 Task: Reply All to email with the signature Finley Cooper with the subject 'Request for a white paper' from softage.1@softage.net with the message 'Could you please confirm if the invoice has been paid?'
Action: Mouse moved to (1026, 244)
Screenshot: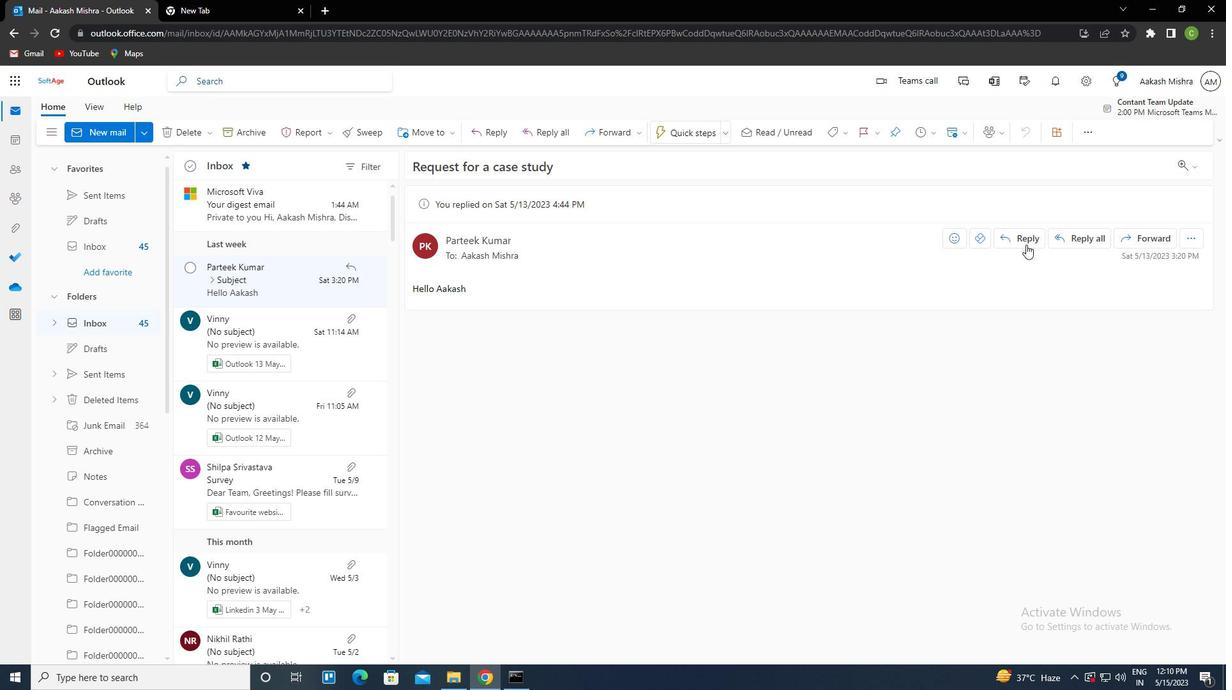 
Action: Mouse pressed left at (1026, 244)
Screenshot: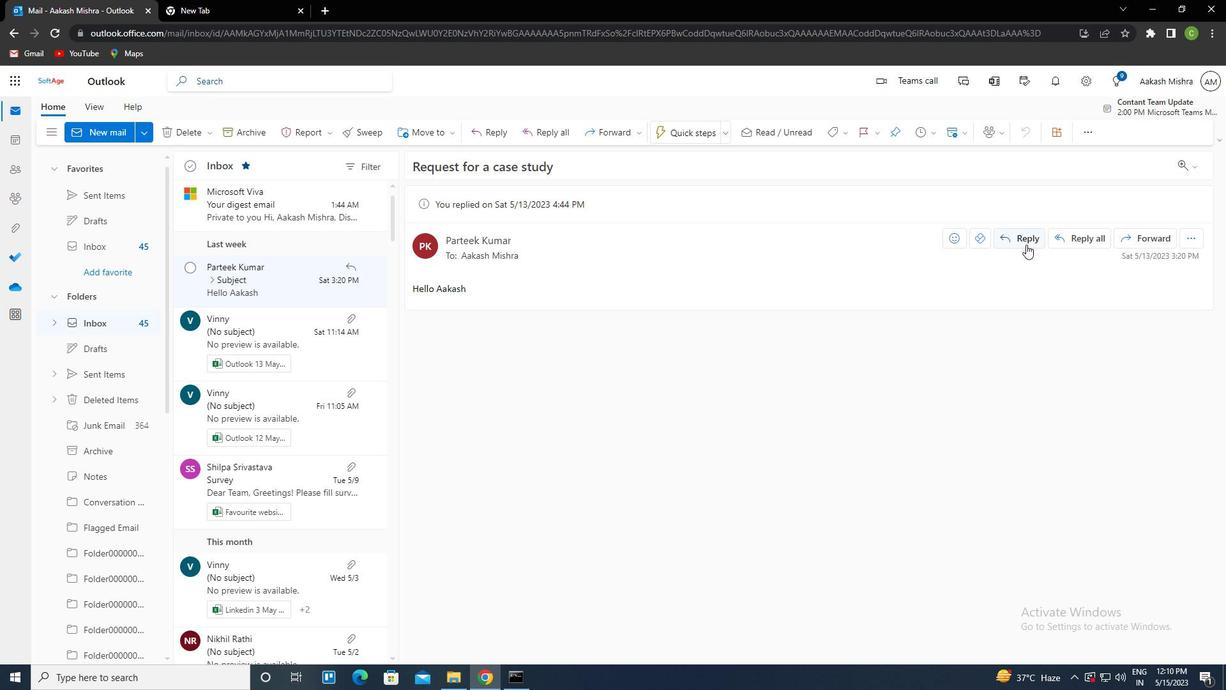 
Action: Mouse moved to (831, 140)
Screenshot: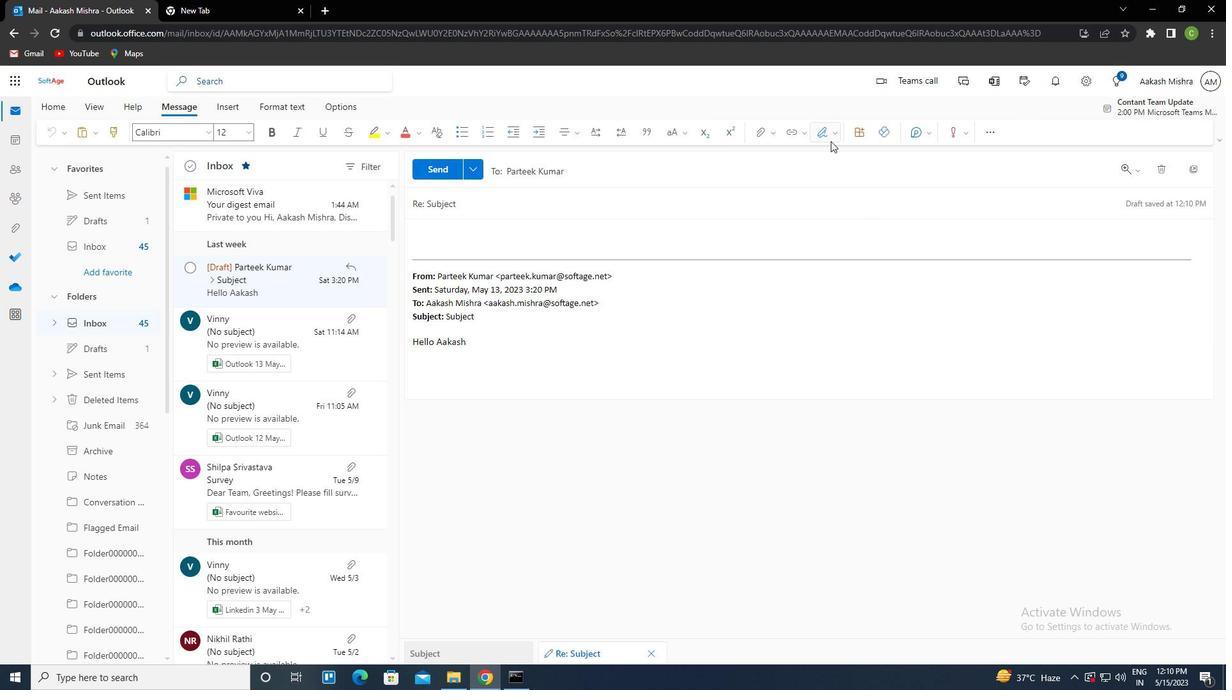 
Action: Mouse pressed left at (831, 140)
Screenshot: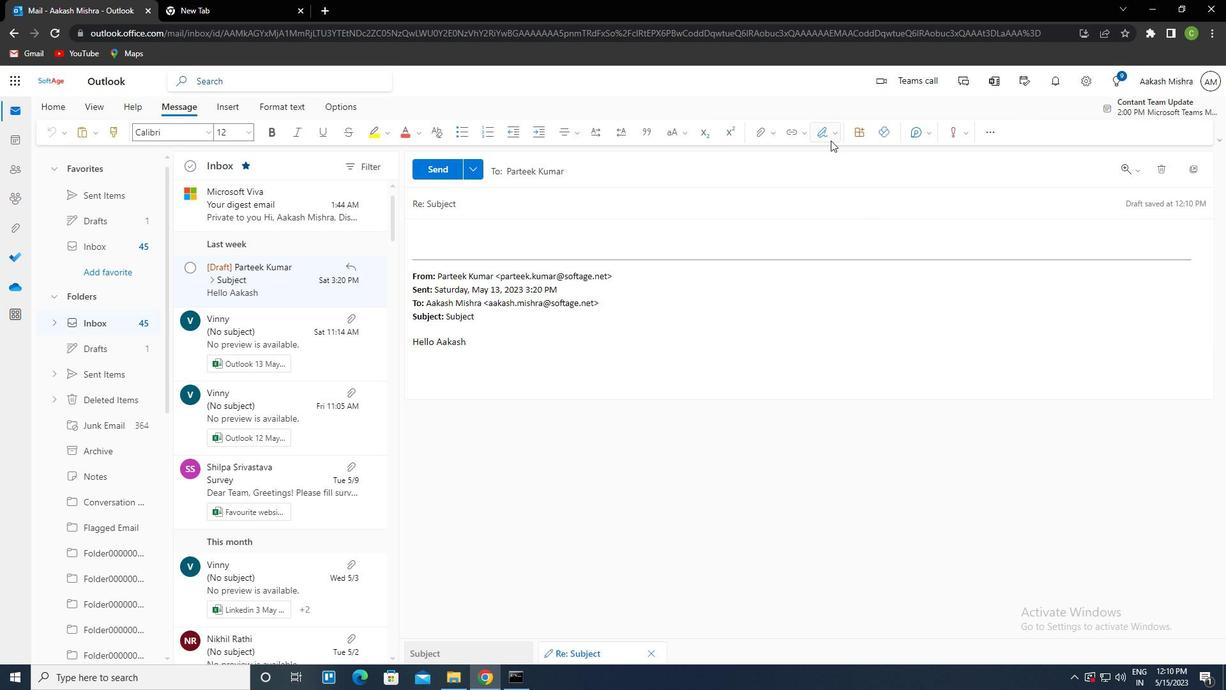 
Action: Mouse moved to (816, 181)
Screenshot: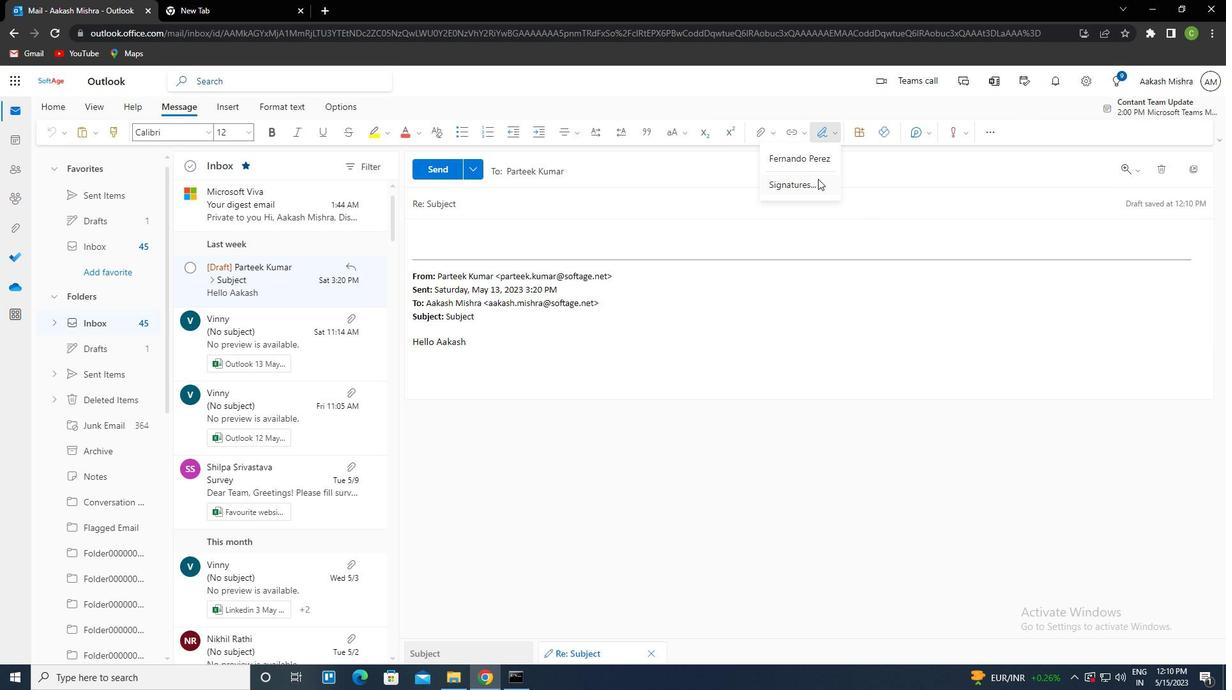 
Action: Mouse pressed left at (816, 181)
Screenshot: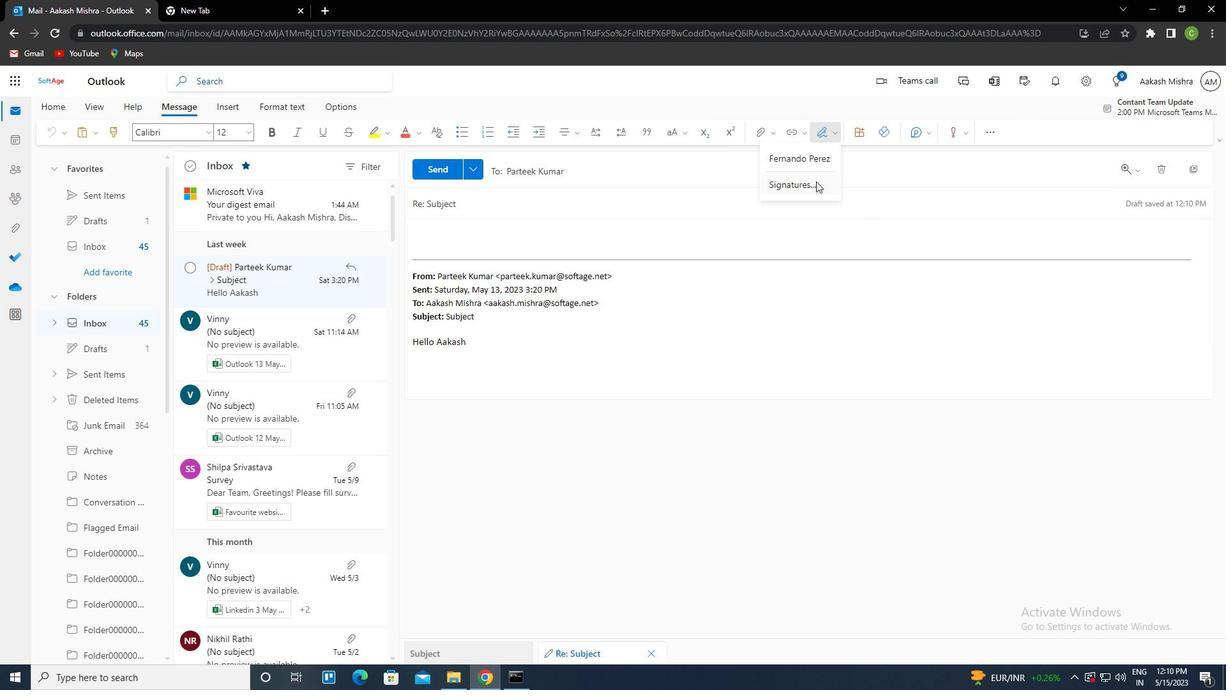 
Action: Mouse moved to (849, 232)
Screenshot: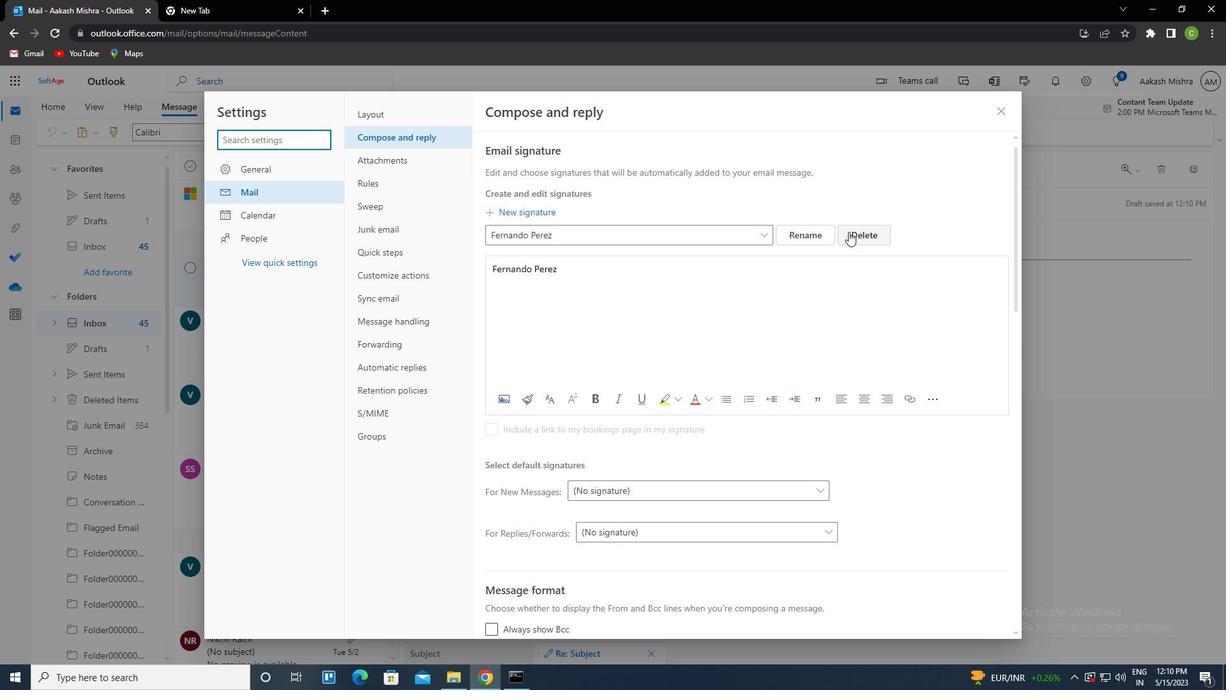 
Action: Mouse pressed left at (849, 232)
Screenshot: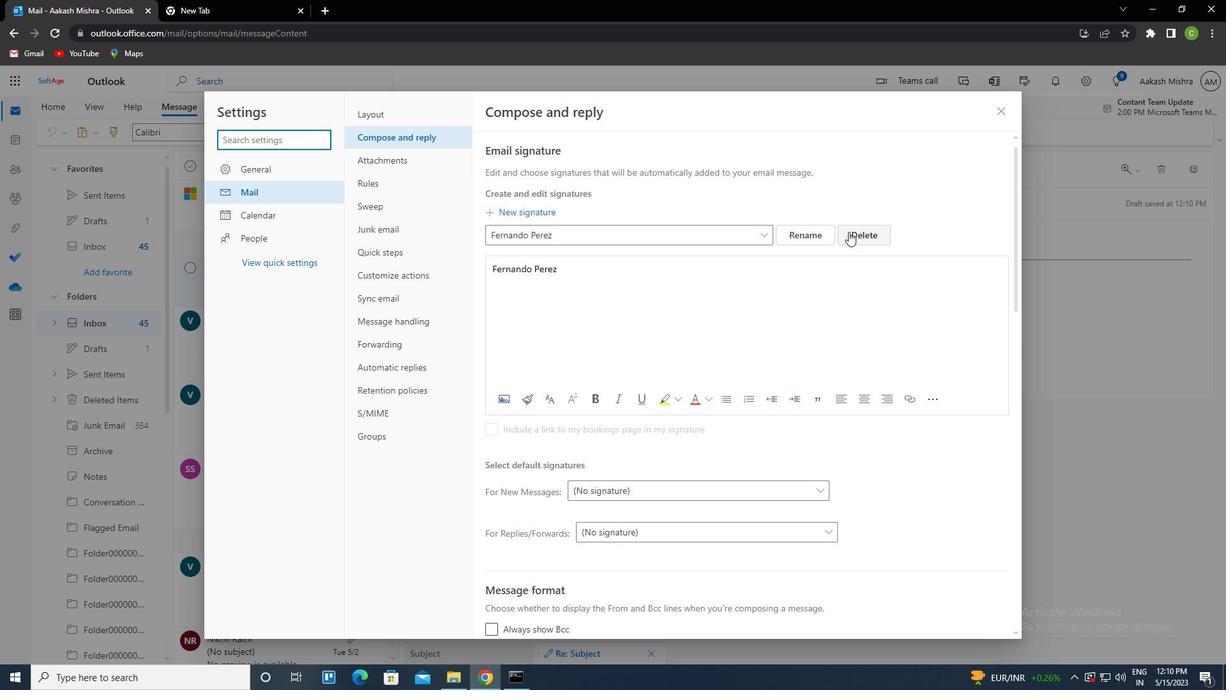 
Action: Mouse moved to (660, 237)
Screenshot: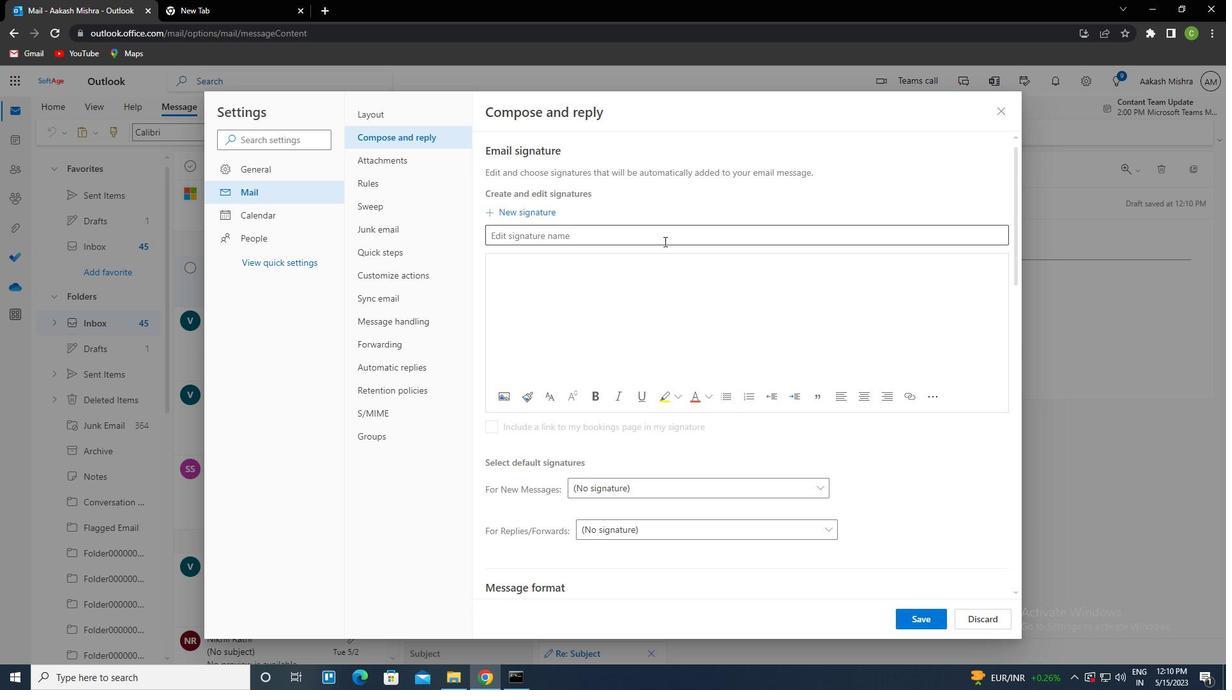 
Action: Mouse pressed left at (660, 237)
Screenshot: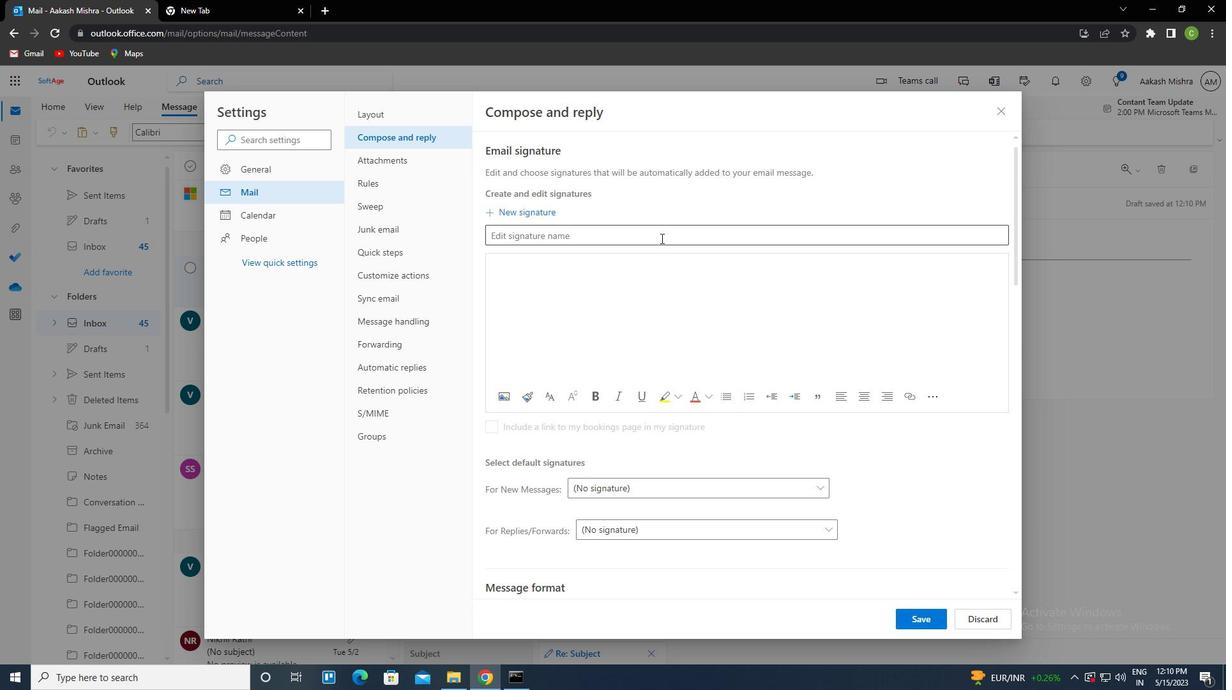 
Action: Key pressed <Key.caps_lock>f<Key.caps_lock>inley<Key.space><Key.caps_lock>c<Key.caps_lock>ooper<Key.tab><Key.caps_lock>f<Key.caps_lock>inley<Key.space><Key.caps_lock>c<Key.caps_lock>ooper
Screenshot: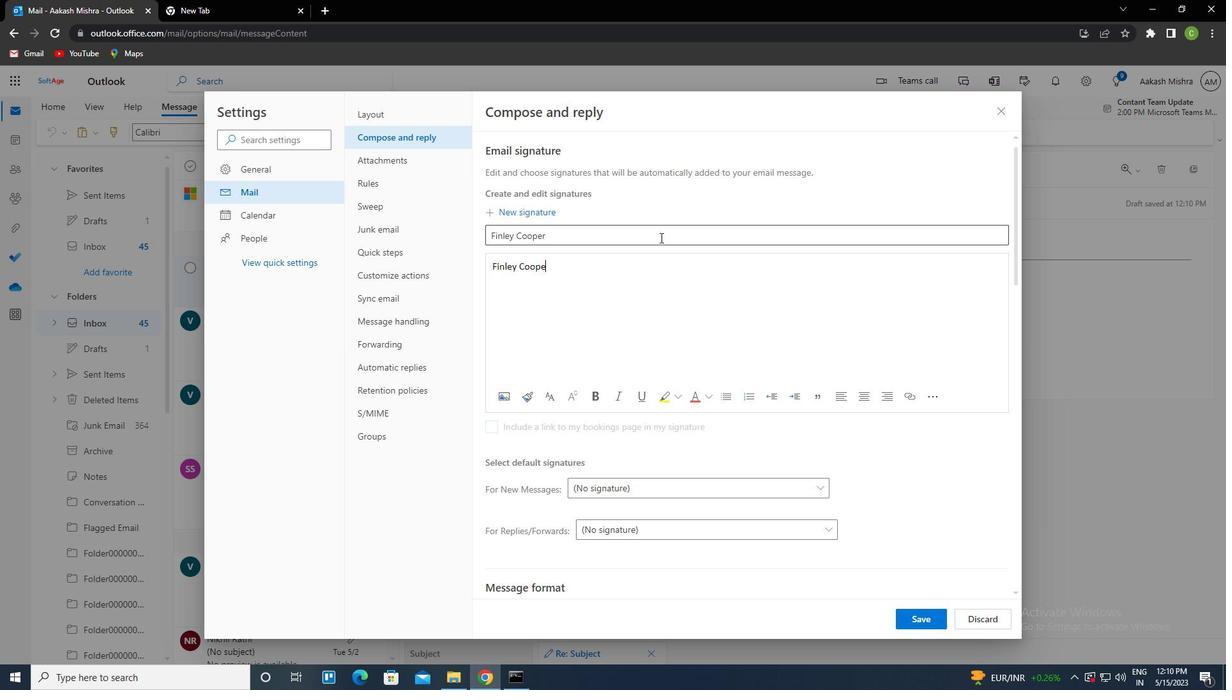 
Action: Mouse moved to (920, 620)
Screenshot: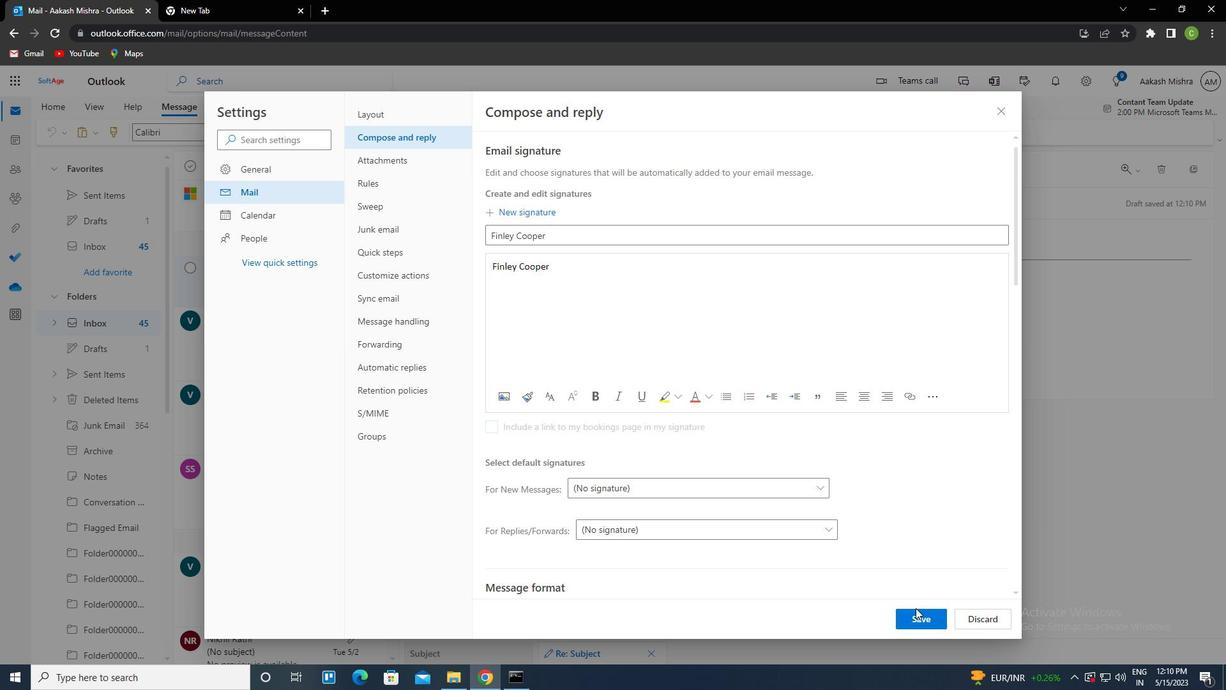 
Action: Mouse pressed left at (920, 620)
Screenshot: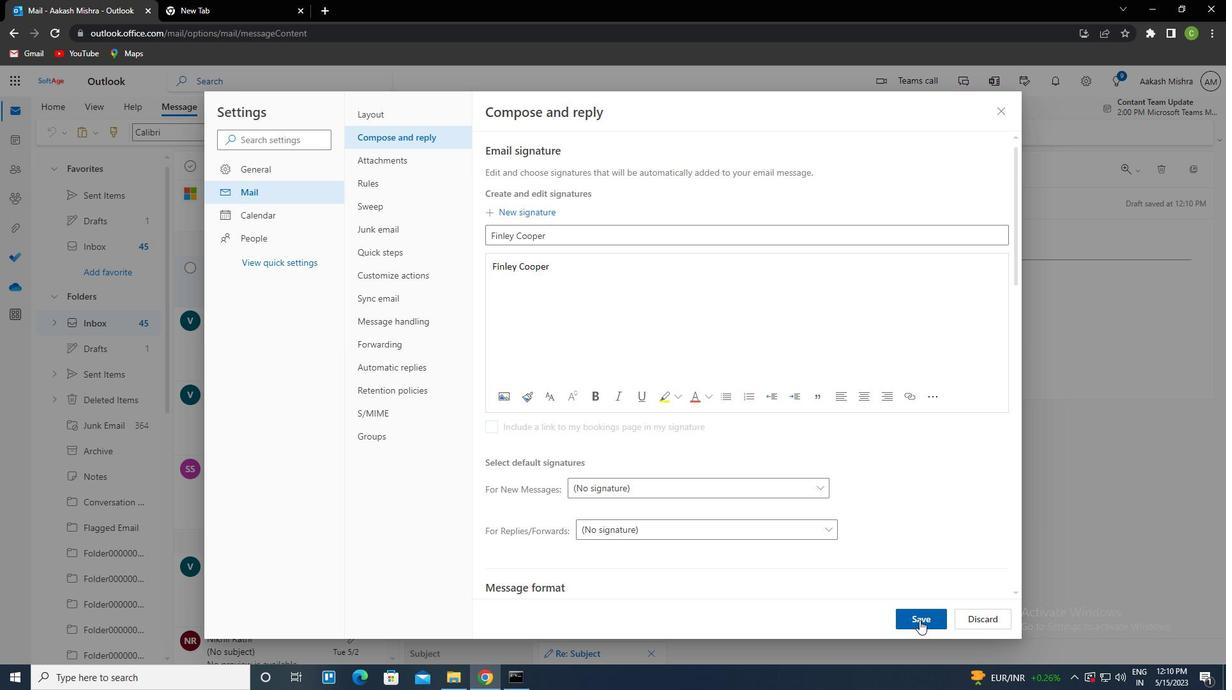 
Action: Mouse moved to (999, 112)
Screenshot: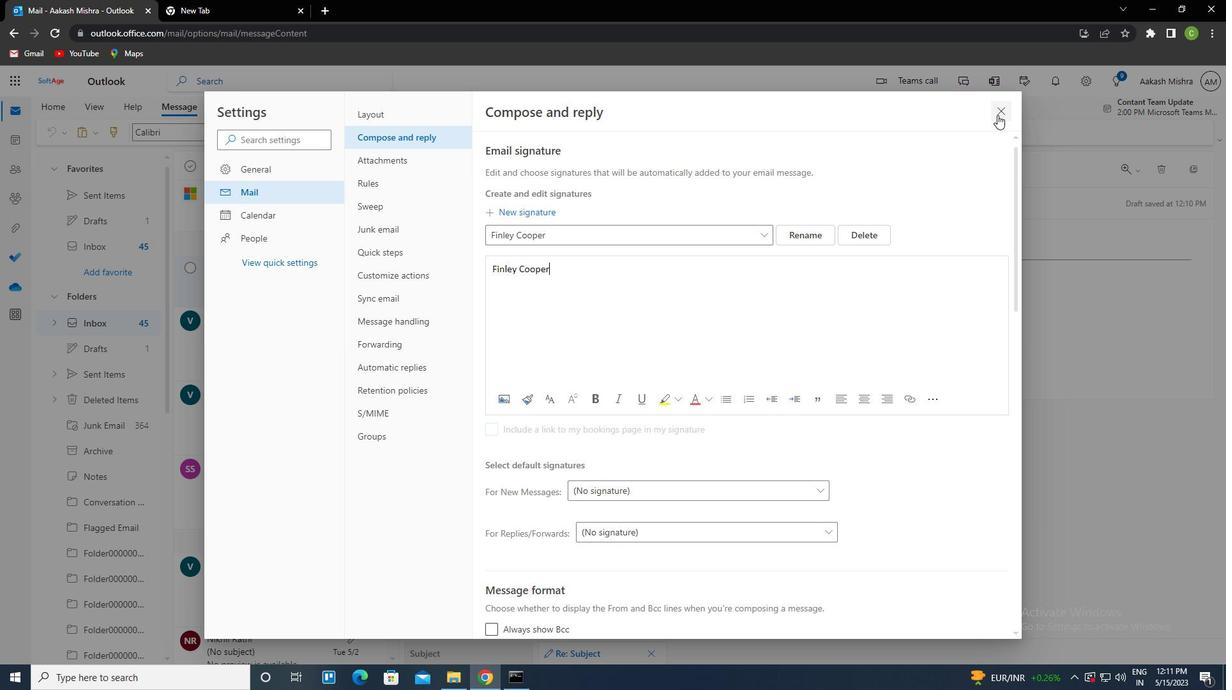 
Action: Mouse pressed left at (999, 112)
Screenshot: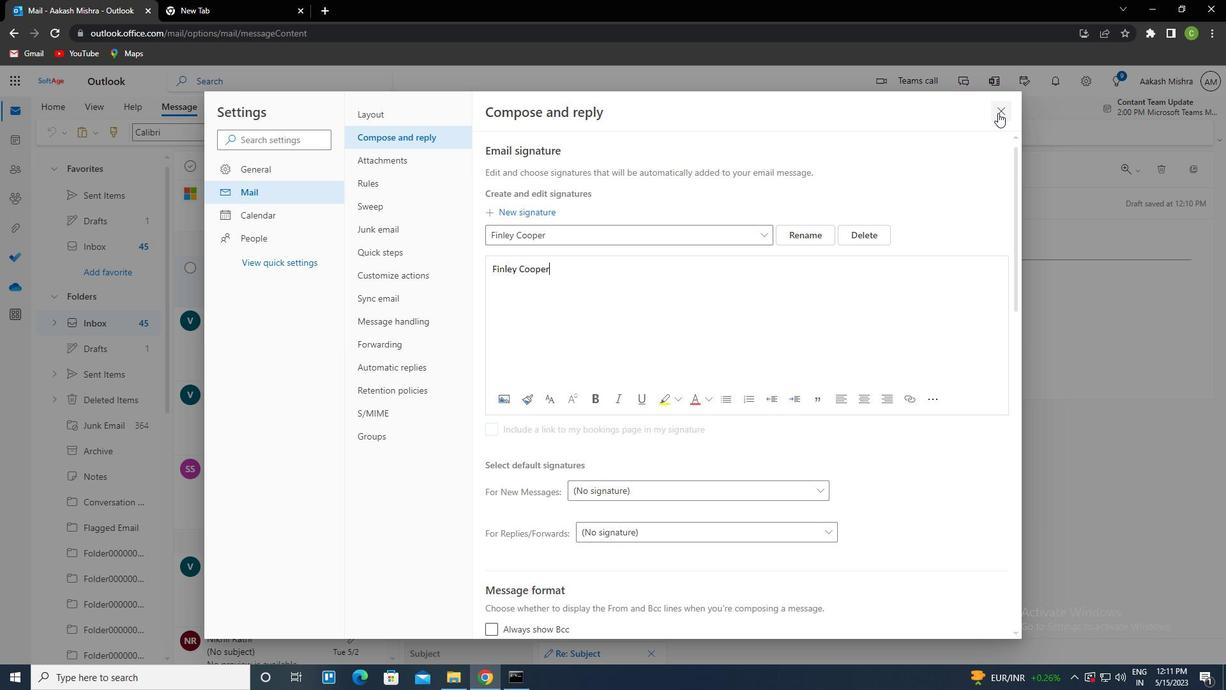 
Action: Mouse moved to (816, 129)
Screenshot: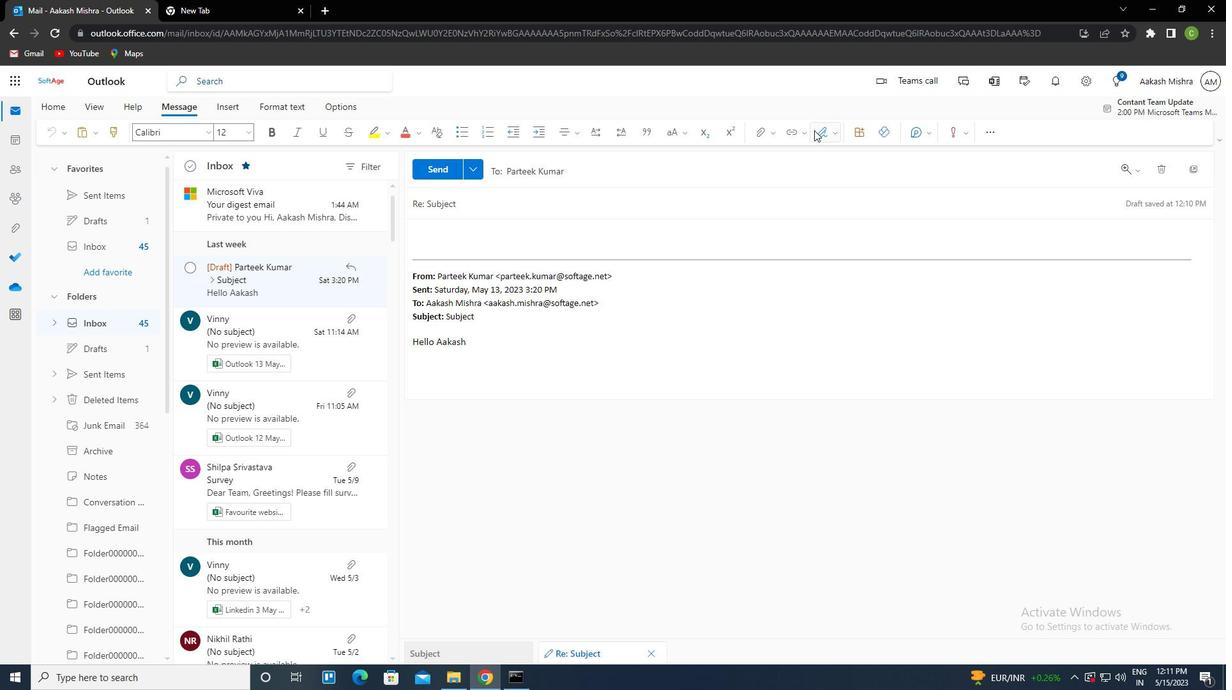 
Action: Mouse pressed left at (816, 129)
Screenshot: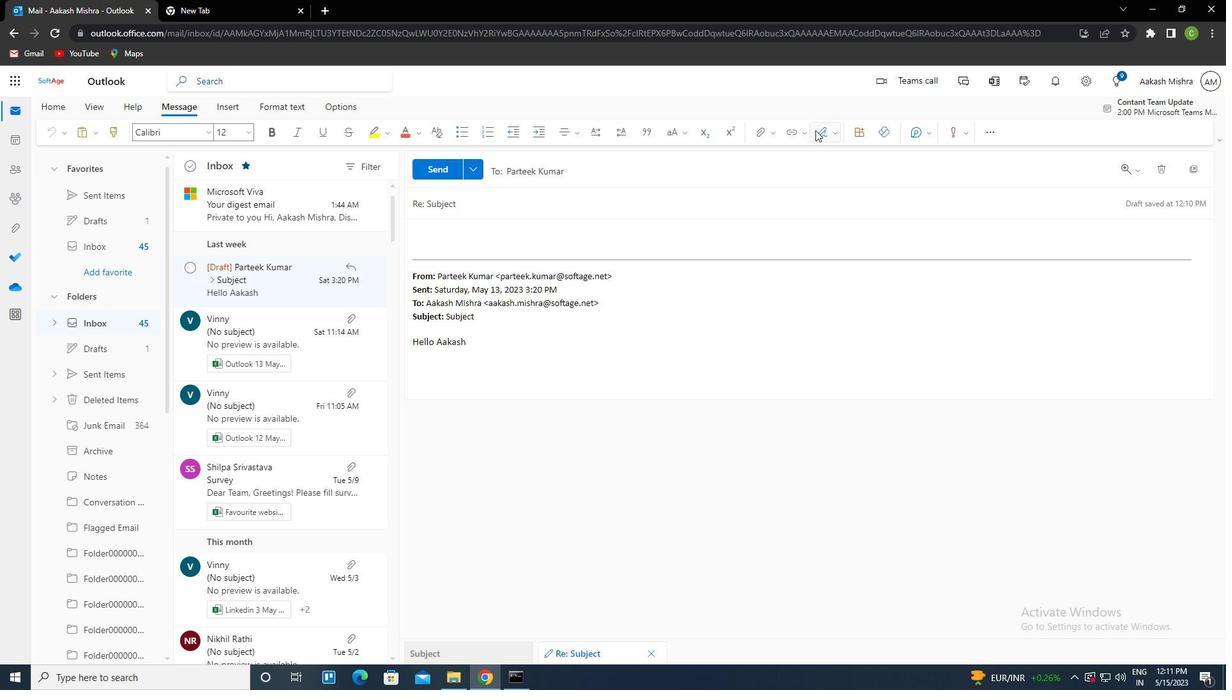 
Action: Mouse moved to (799, 164)
Screenshot: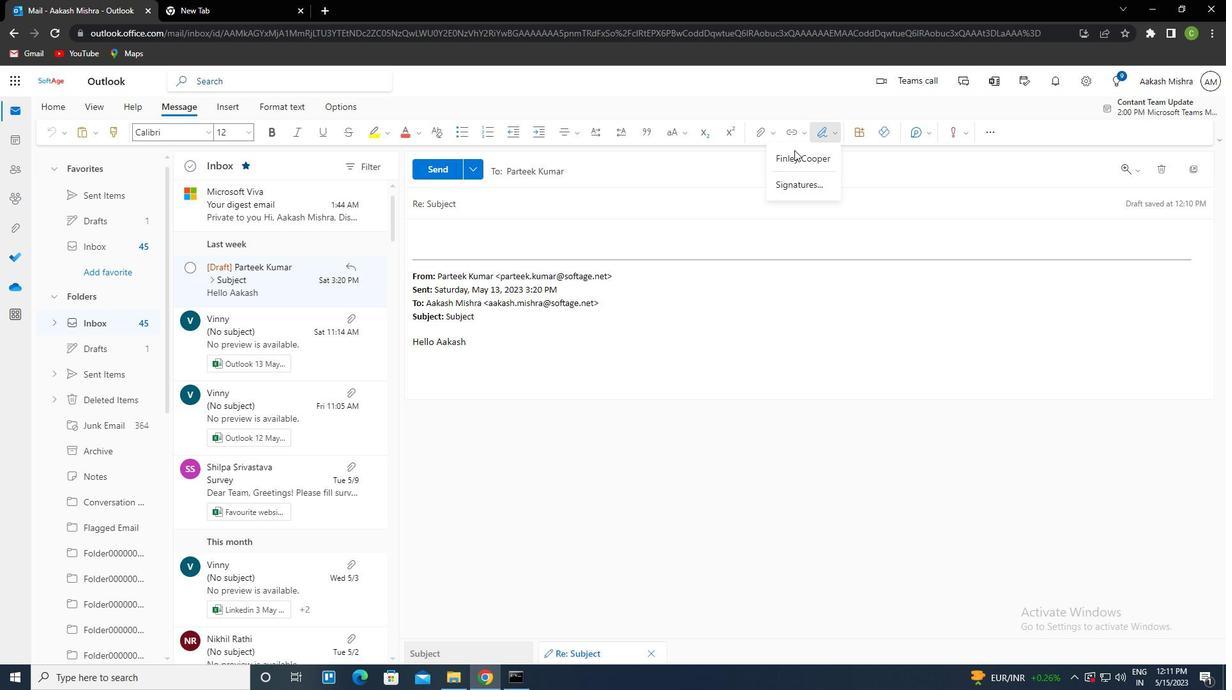 
Action: Mouse pressed left at (799, 164)
Screenshot: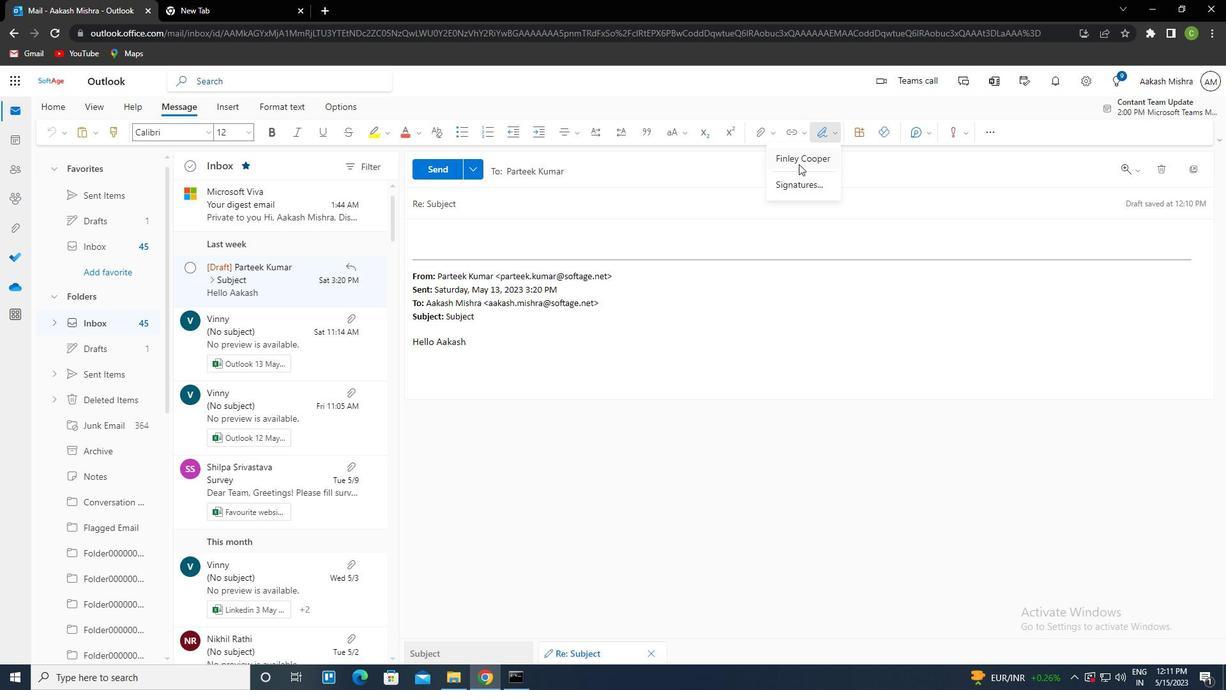 
Action: Mouse moved to (486, 203)
Screenshot: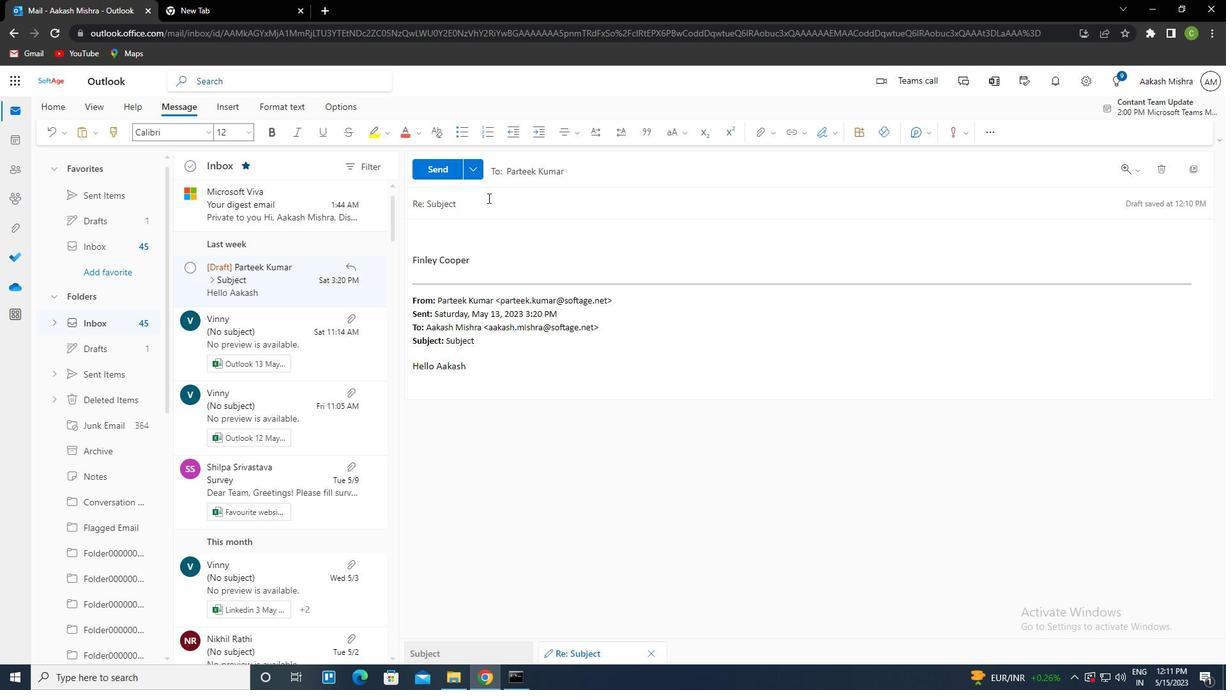 
Action: Mouse pressed left at (486, 203)
Screenshot: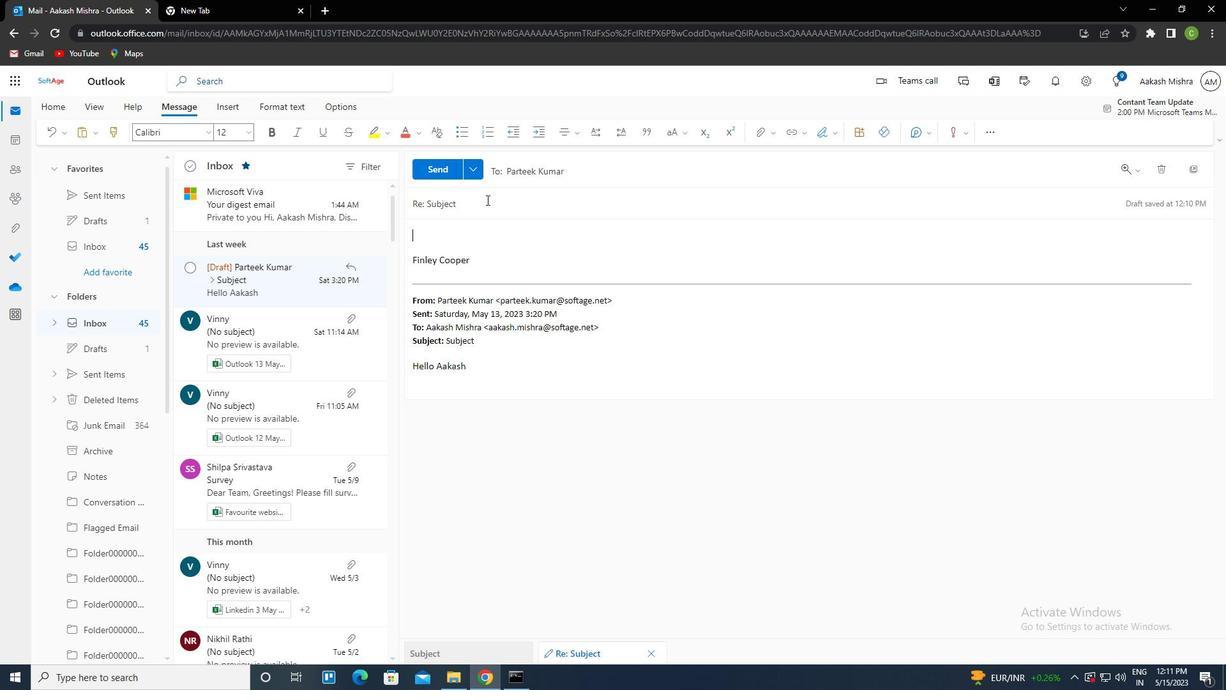 
Action: Mouse moved to (477, 200)
Screenshot: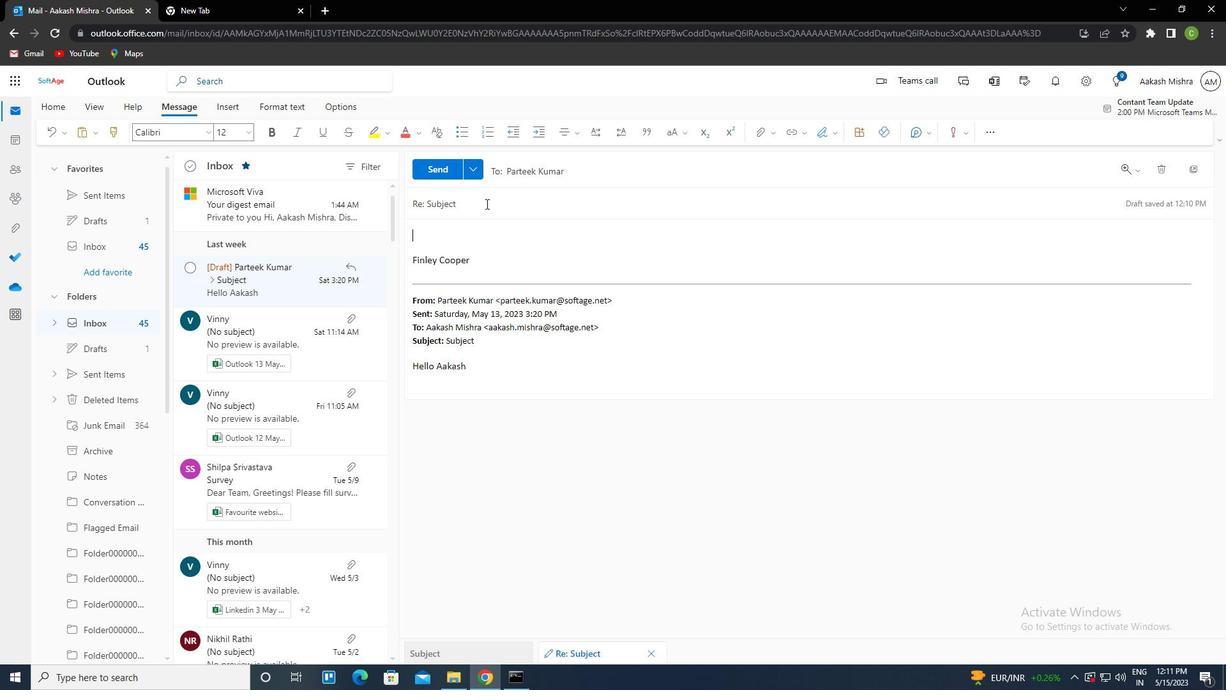 
Action: Key pressed <Key.shift><Key.left><Key.delete><Key.caps_lock>ctrl+R<Key.caps_lock>EQUEST<Key.space>FOR<Key.space>A<Key.space>BLOG<Key.space>POST<Key.tab><Key.caps_lock>C<Key.caps_lock>OULD<Key.space>YOU<Key.space>PLEASE<Key.space>IF<Key.space>THE<Key.space>INVOICE<Key.space>HAS<Key.space>BEEN<Key.space>PAID<Key.shift_r>?
Screenshot: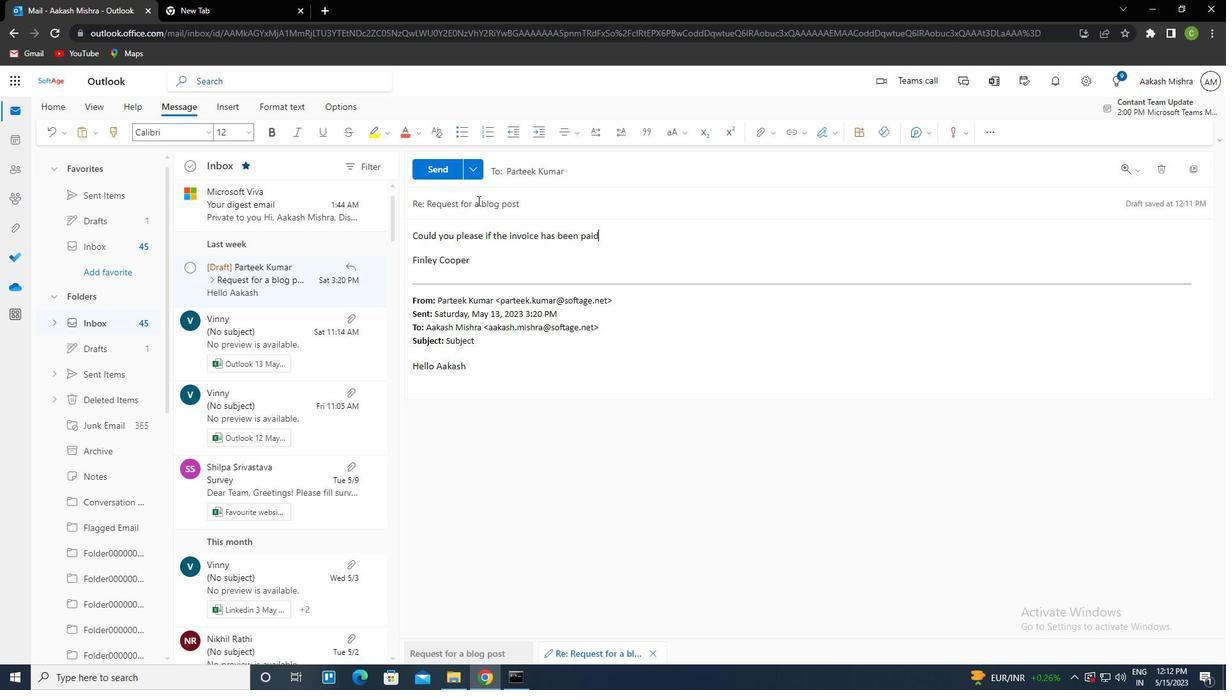 
Action: Mouse scrolled (477, 201) with delta (0, 0)
Screenshot: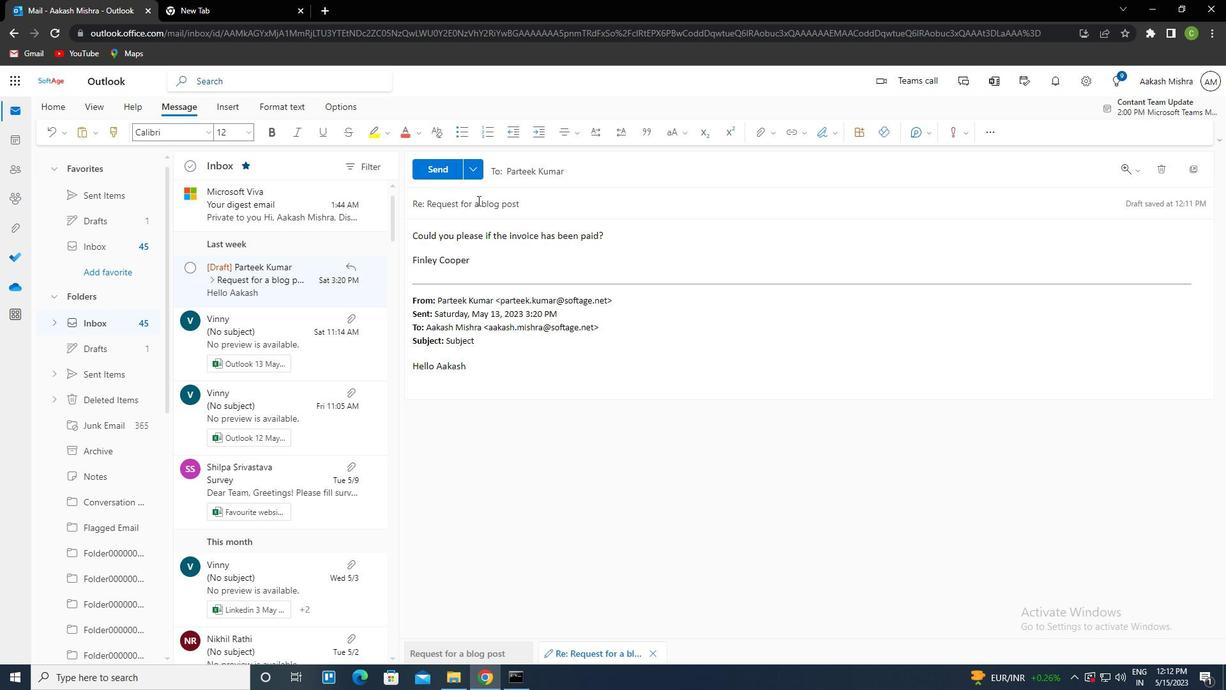 
Action: Mouse moved to (425, 170)
Screenshot: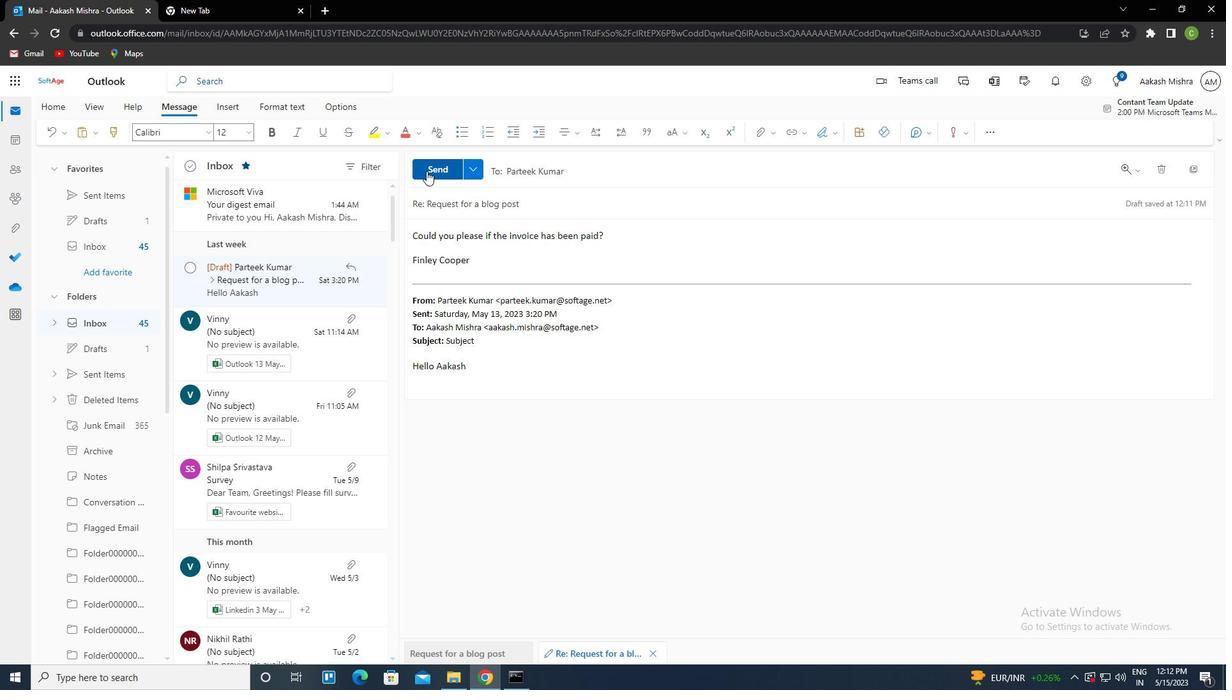 
Action: Mouse pressed left at (425, 170)
Screenshot: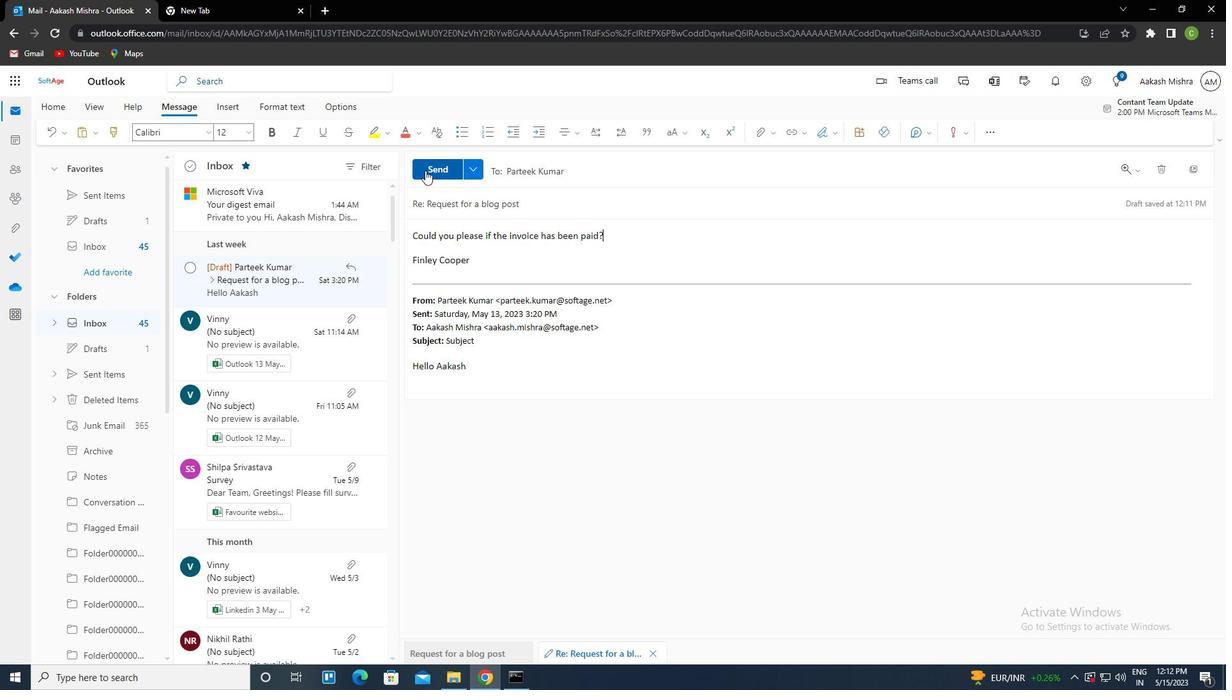 
Action: Mouse moved to (516, 355)
Screenshot: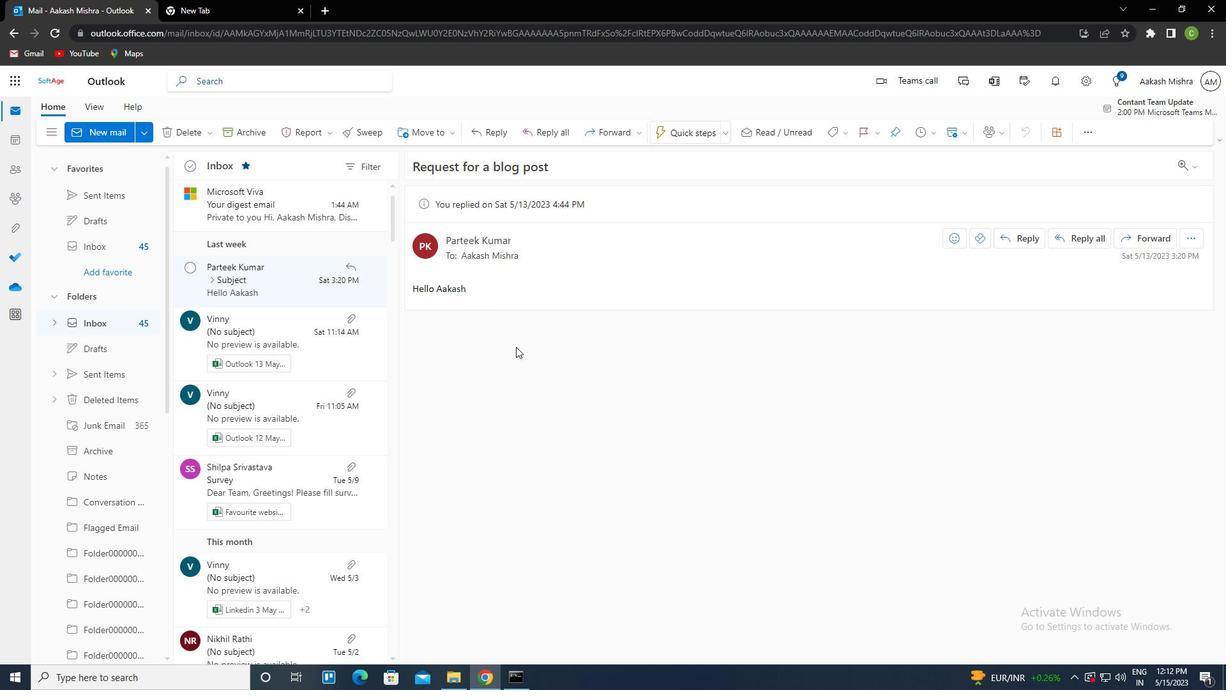 
